 Task: Zoom in the location "Cabin in Peshastin" two times.
Action: Mouse moved to (420, 93)
Screenshot: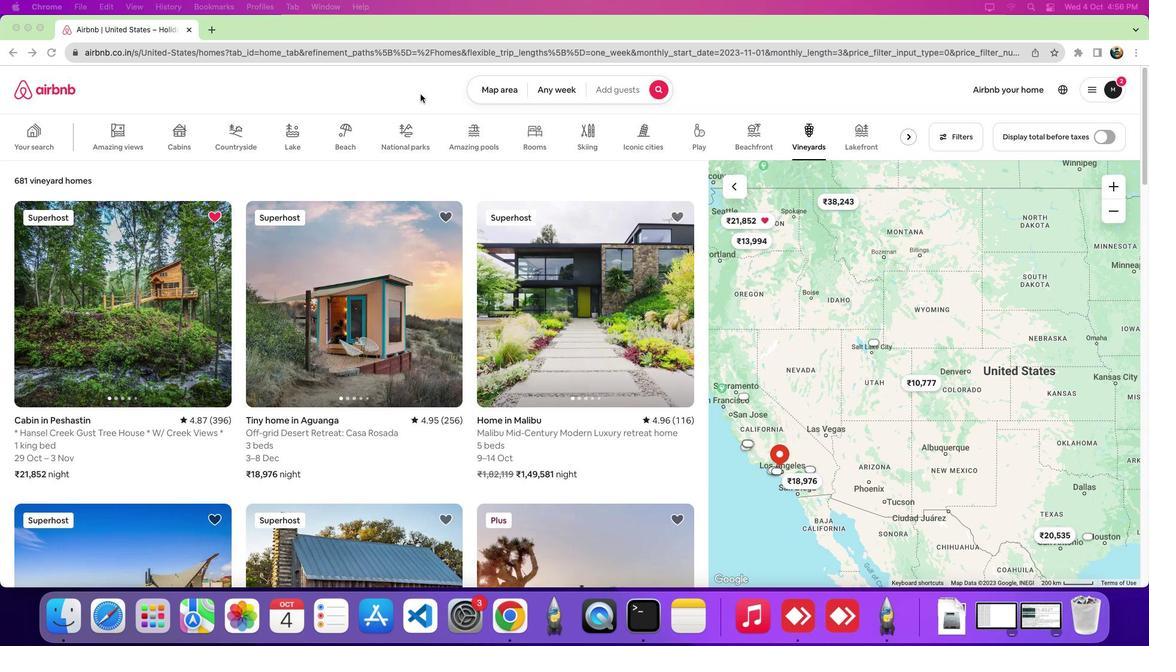
Action: Mouse pressed left at (420, 93)
Screenshot: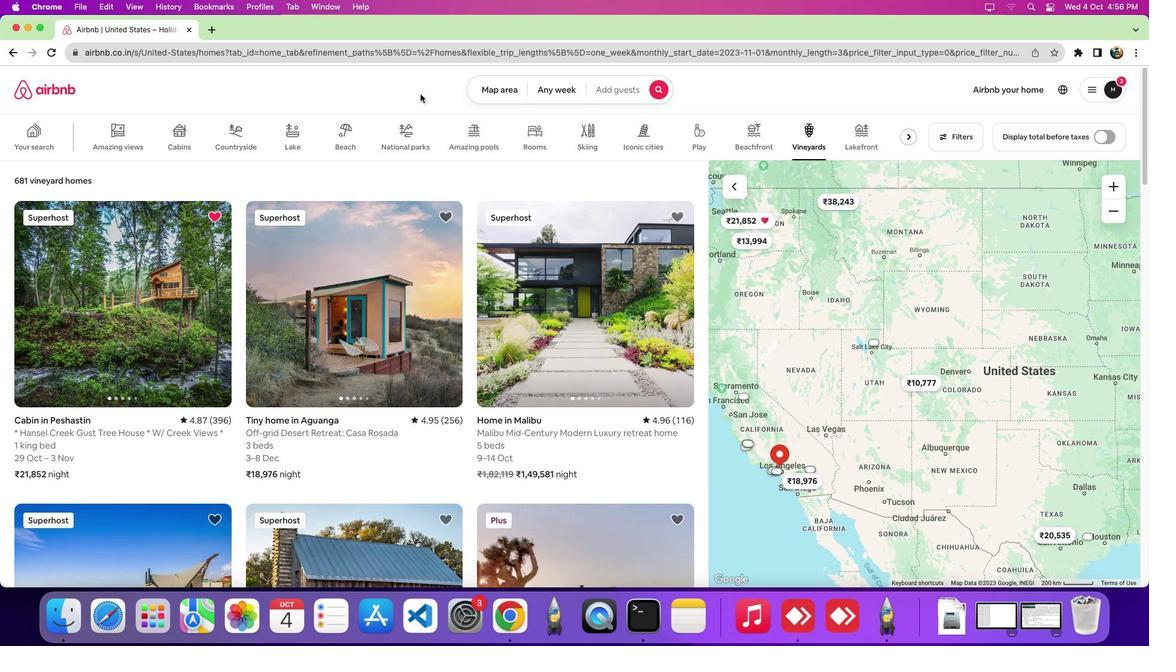 
Action: Mouse moved to (802, 133)
Screenshot: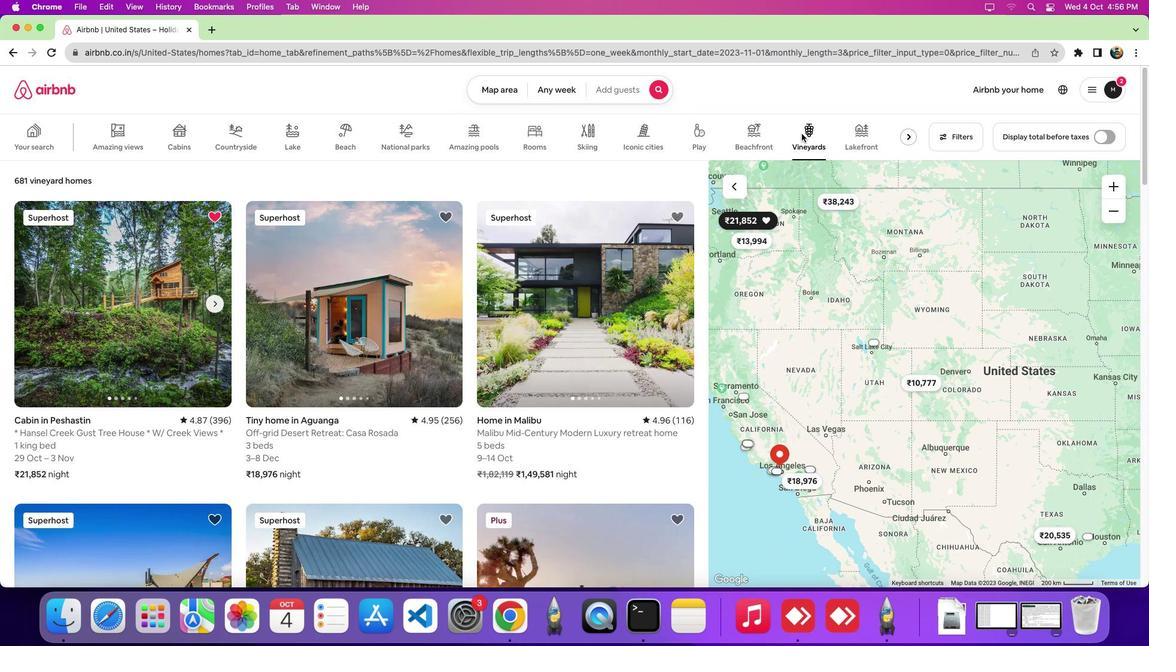 
Action: Mouse pressed left at (802, 133)
Screenshot: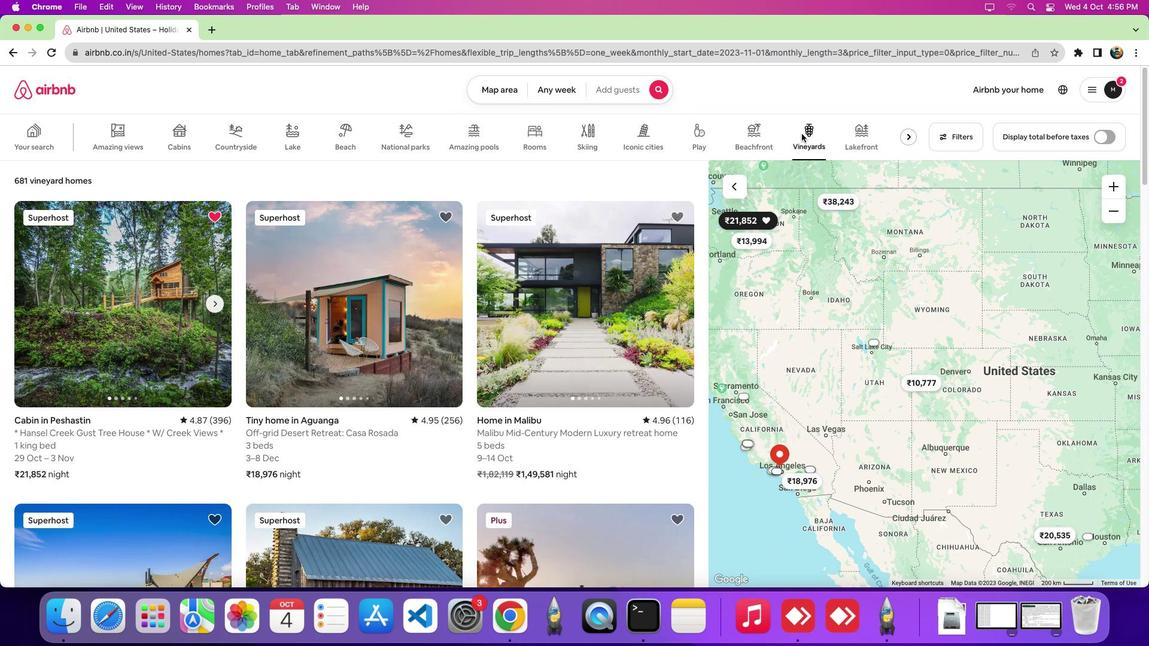 
Action: Mouse moved to (149, 347)
Screenshot: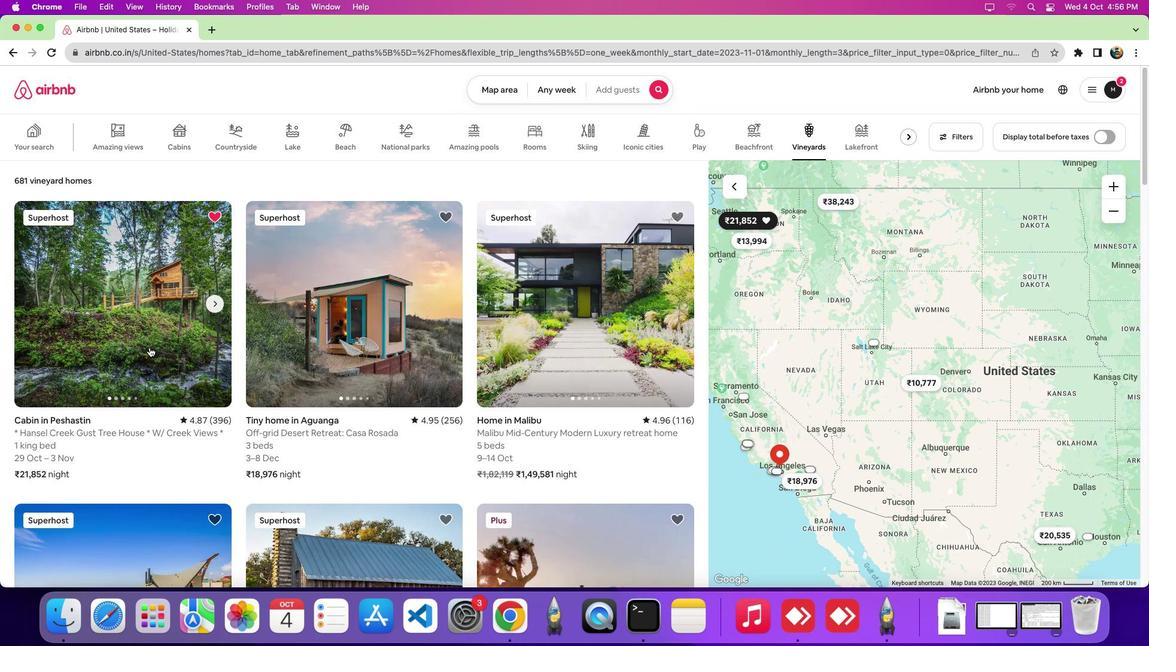 
Action: Mouse pressed left at (149, 347)
Screenshot: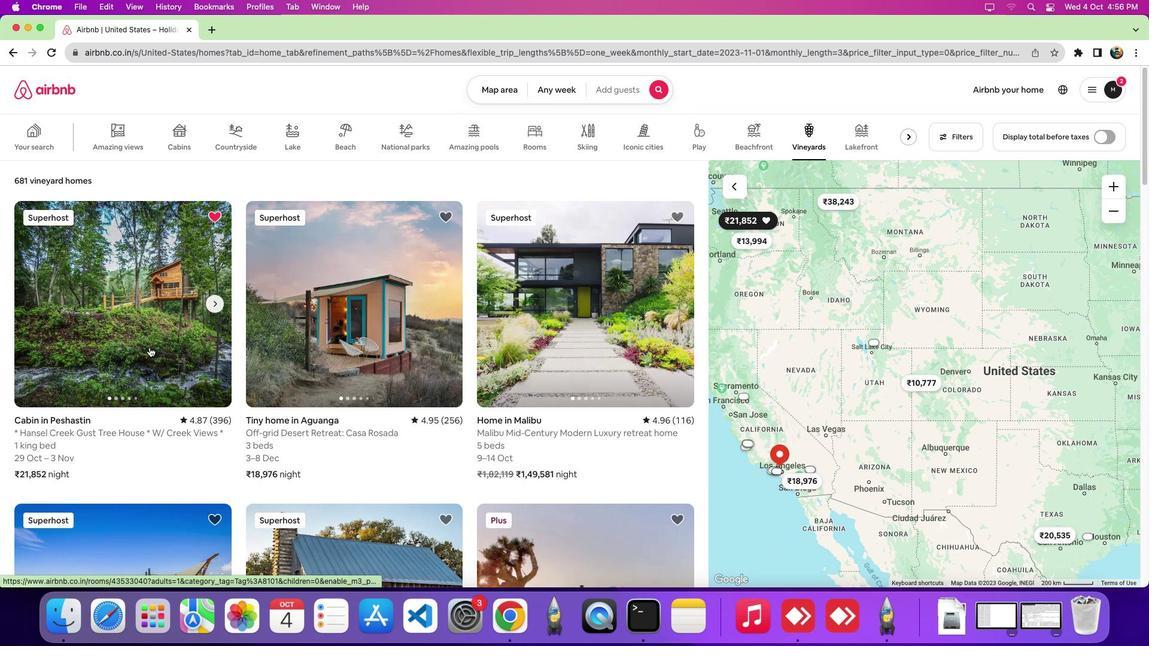 
Action: Mouse moved to (406, 390)
Screenshot: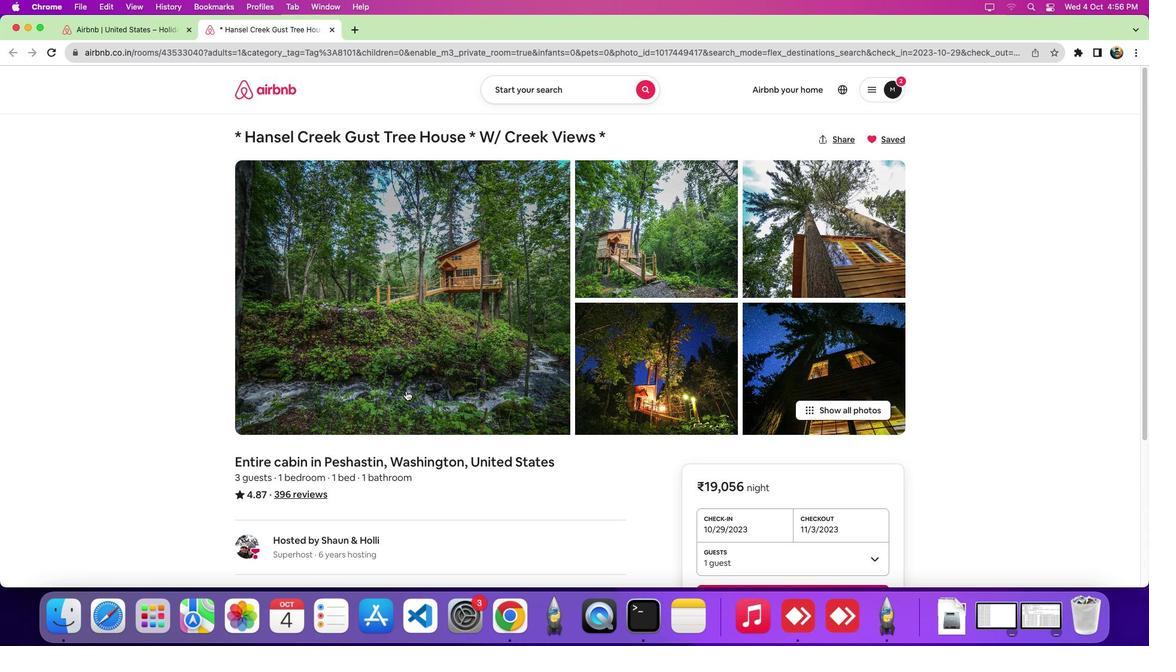 
Action: Mouse scrolled (406, 390) with delta (0, 0)
Screenshot: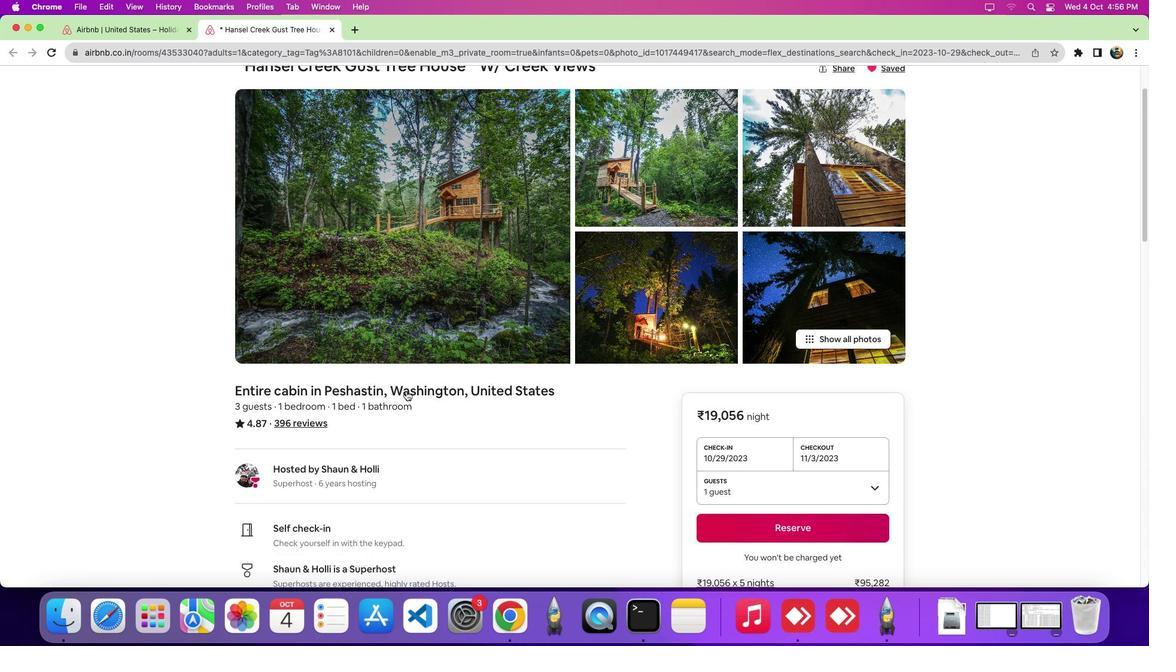
Action: Mouse scrolled (406, 390) with delta (0, 0)
Screenshot: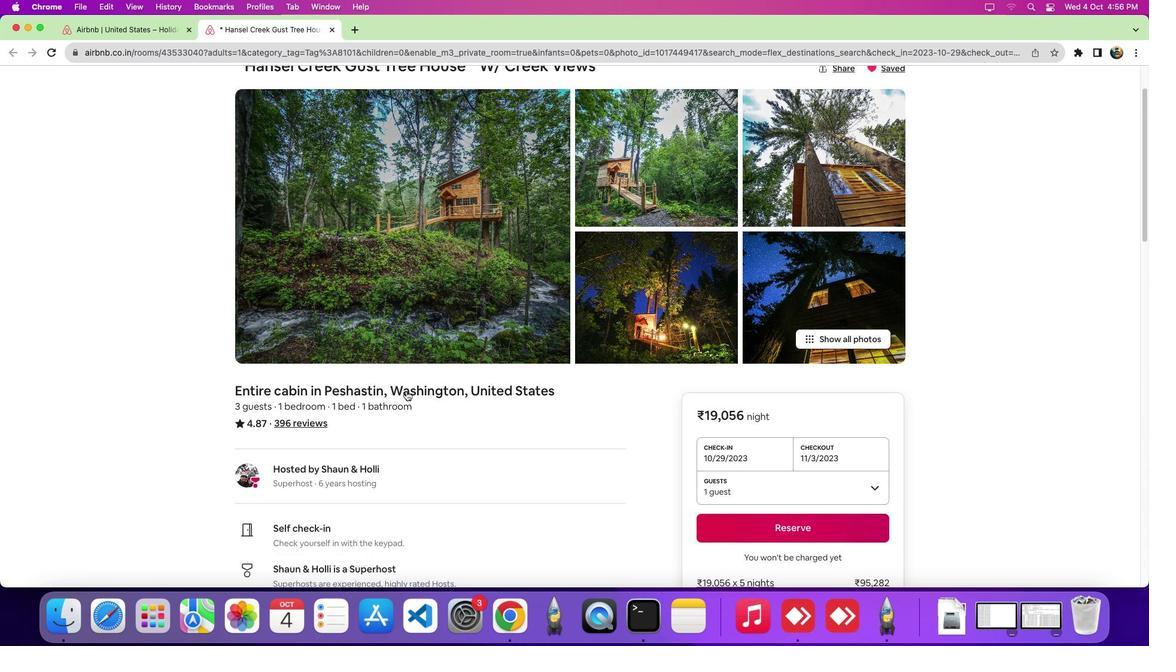 
Action: Mouse scrolled (406, 390) with delta (0, -5)
Screenshot: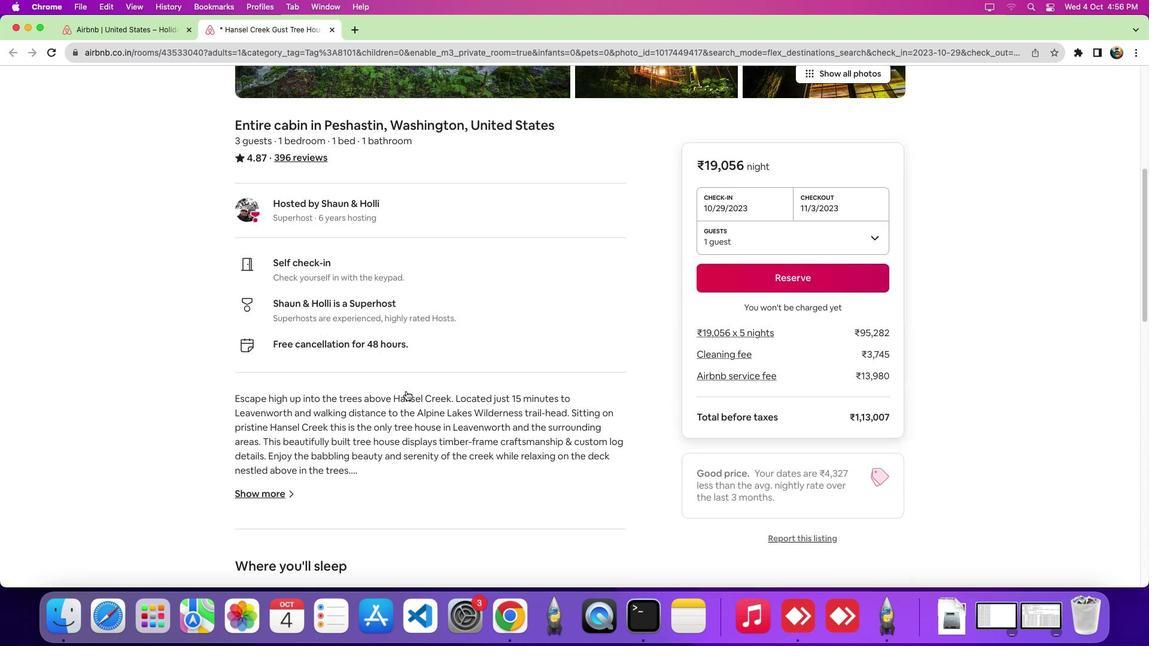 
Action: Mouse scrolled (406, 390) with delta (0, -7)
Screenshot: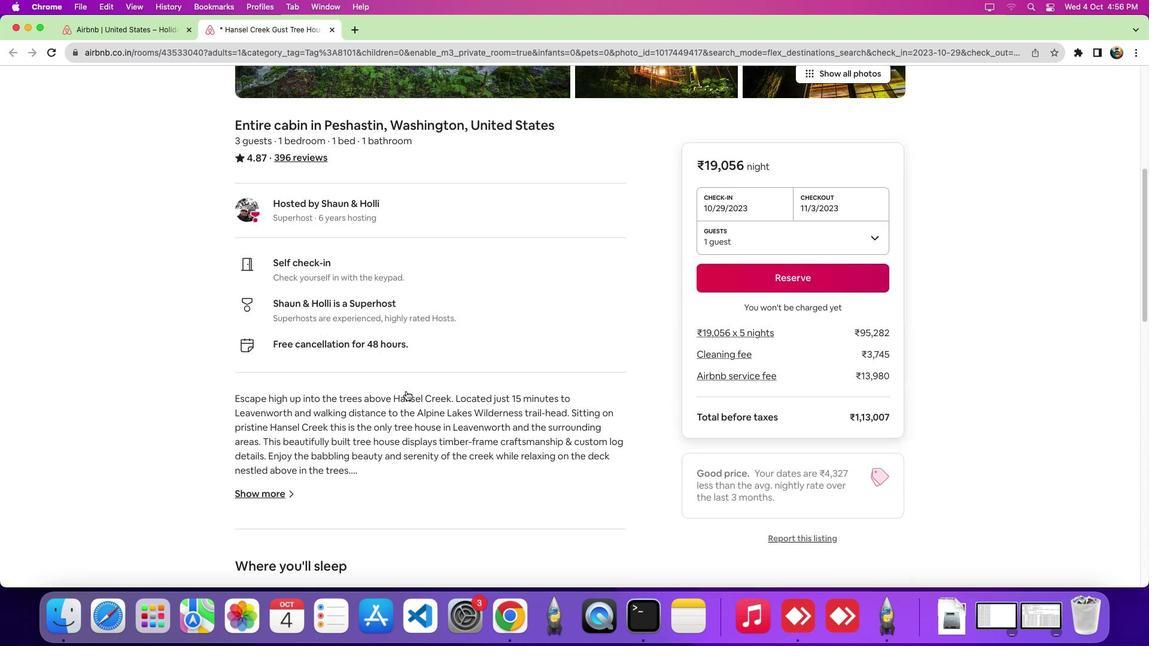 
Action: Mouse scrolled (406, 390) with delta (0, -8)
Screenshot: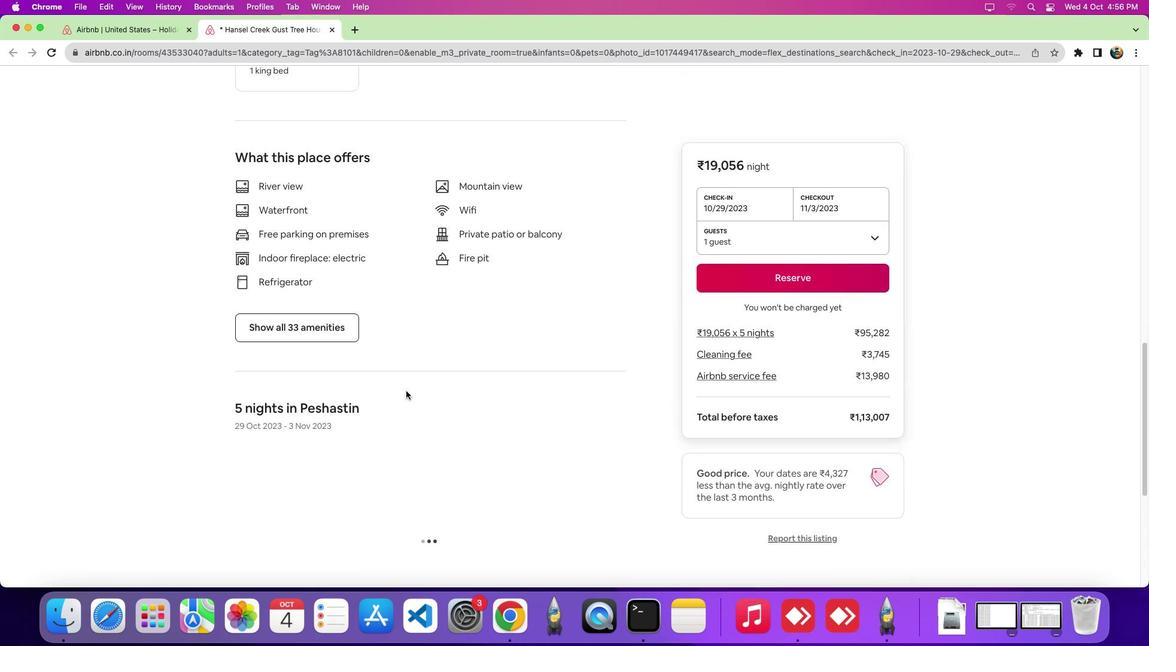 
Action: Mouse scrolled (406, 390) with delta (0, 0)
Screenshot: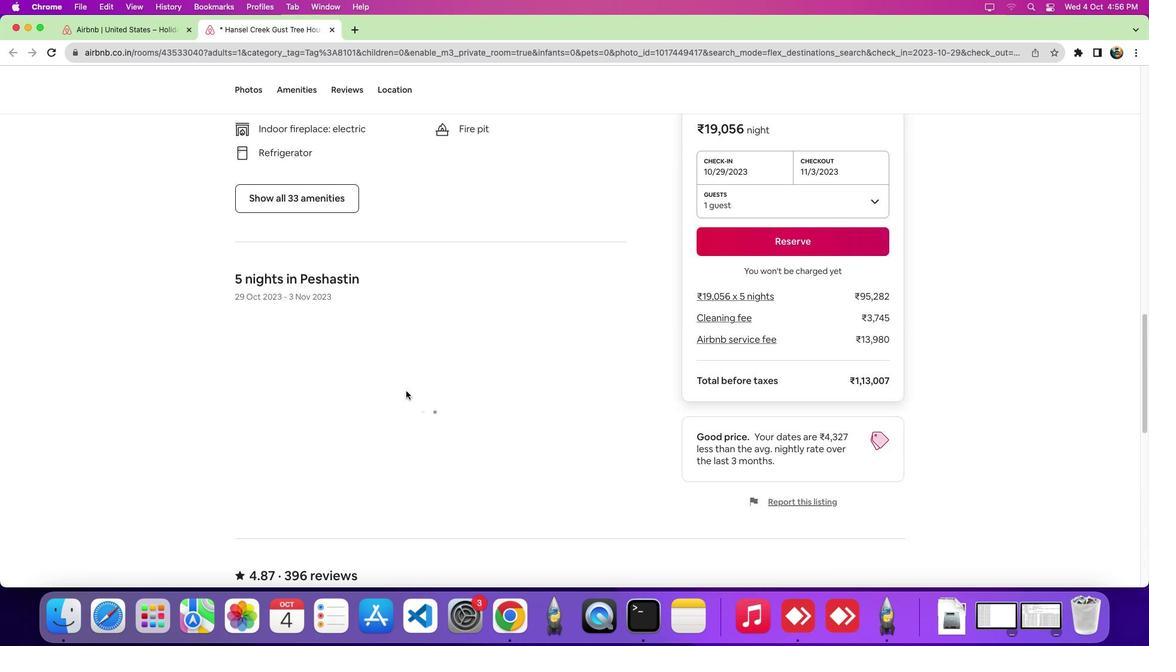 
Action: Mouse scrolled (406, 390) with delta (0, -1)
Screenshot: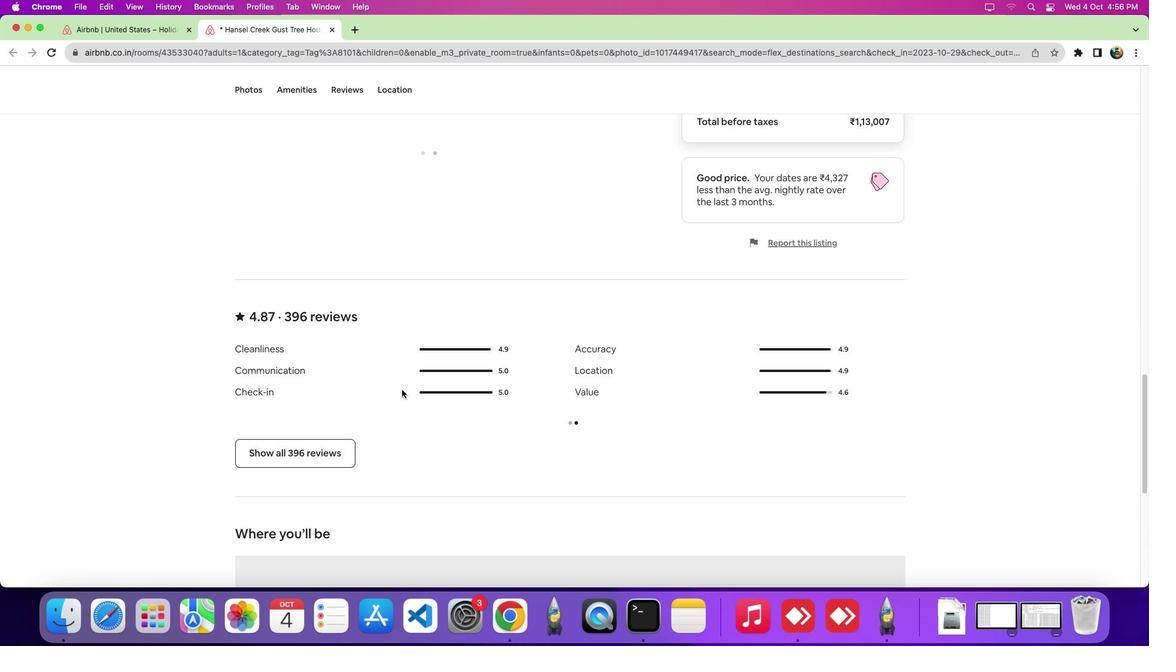 
Action: Mouse scrolled (406, 390) with delta (0, -5)
Screenshot: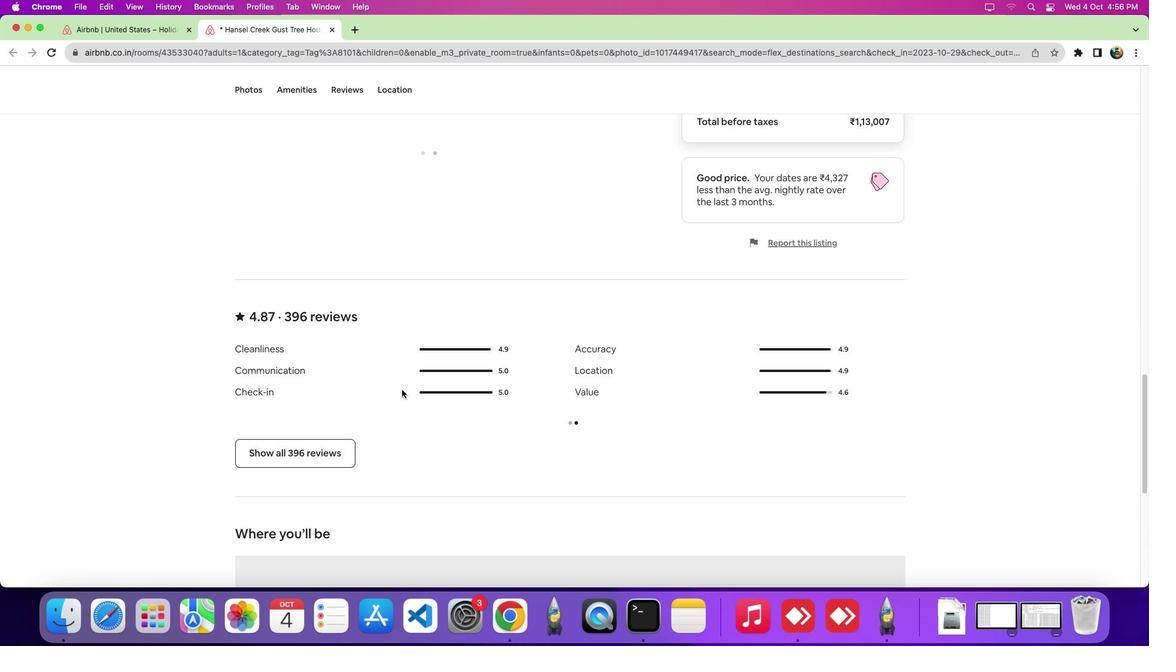 
Action: Mouse scrolled (406, 390) with delta (0, -8)
Screenshot: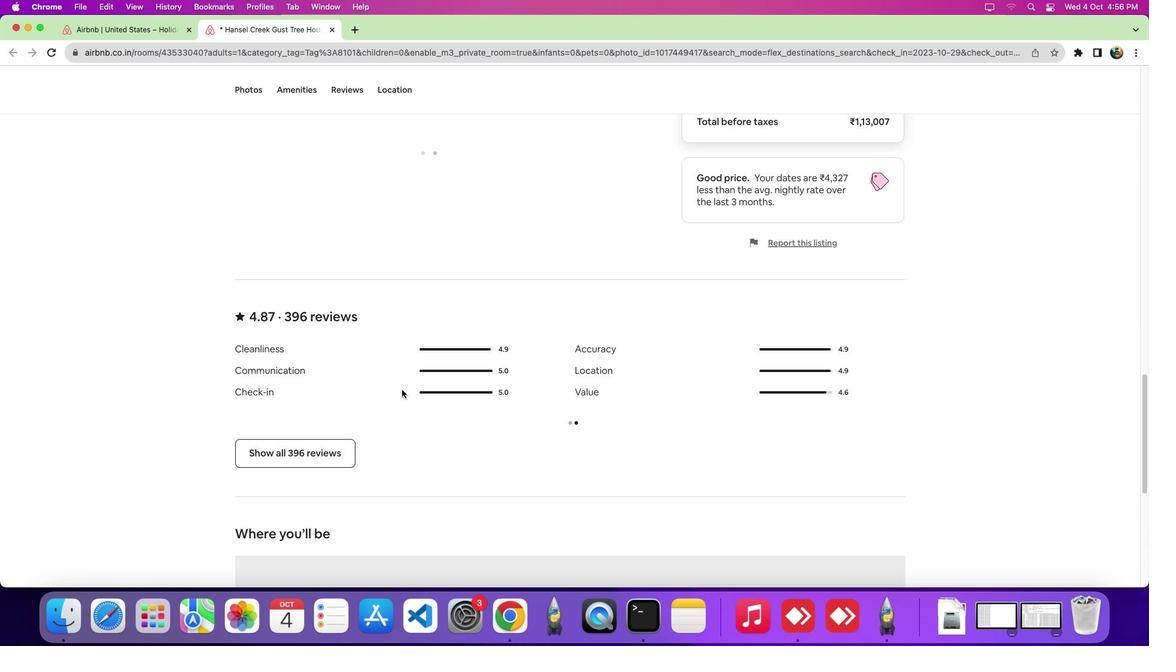 
Action: Mouse scrolled (406, 390) with delta (0, -8)
Screenshot: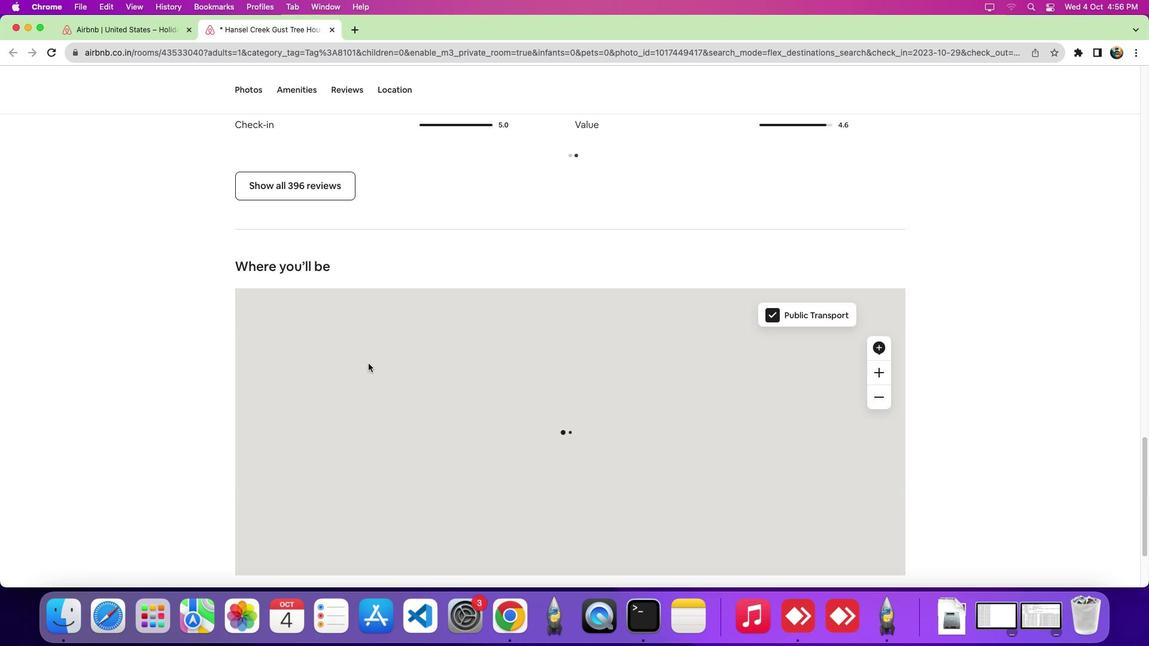 
Action: Mouse moved to (399, 91)
Screenshot: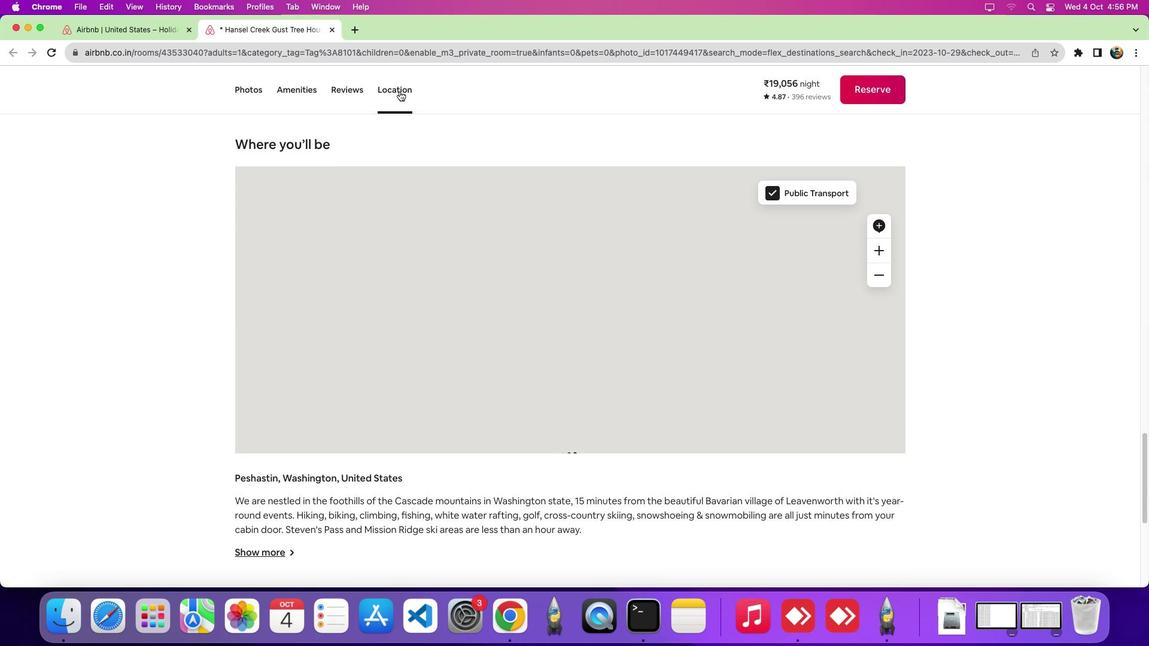 
Action: Mouse pressed left at (399, 91)
Screenshot: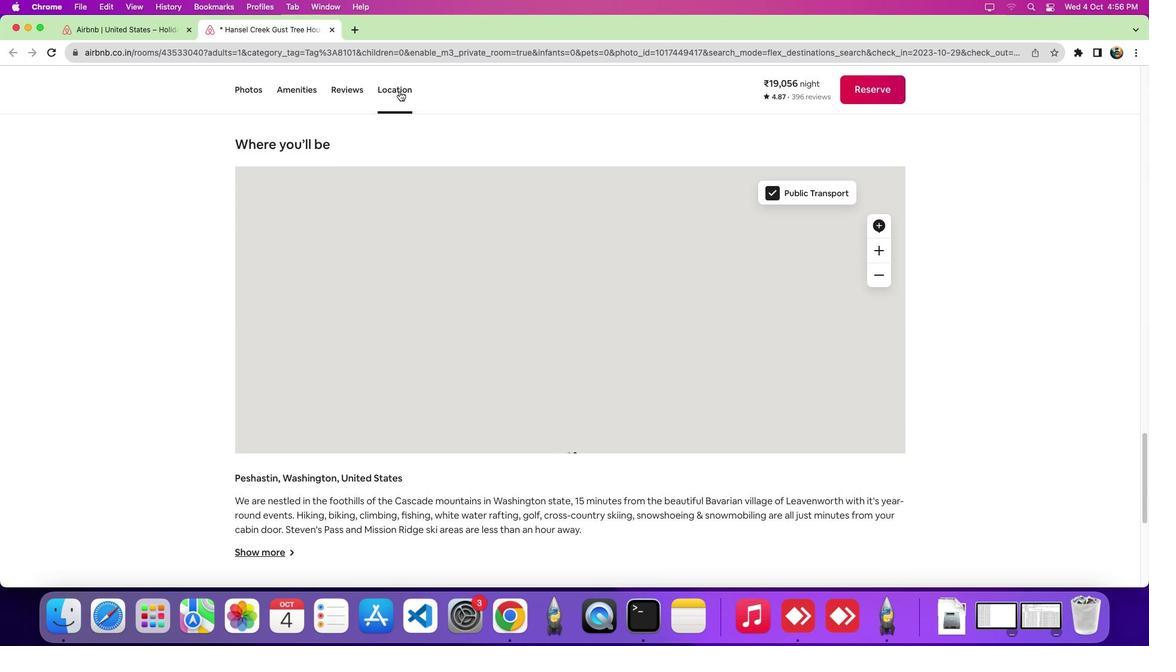 
Action: Mouse moved to (873, 251)
Screenshot: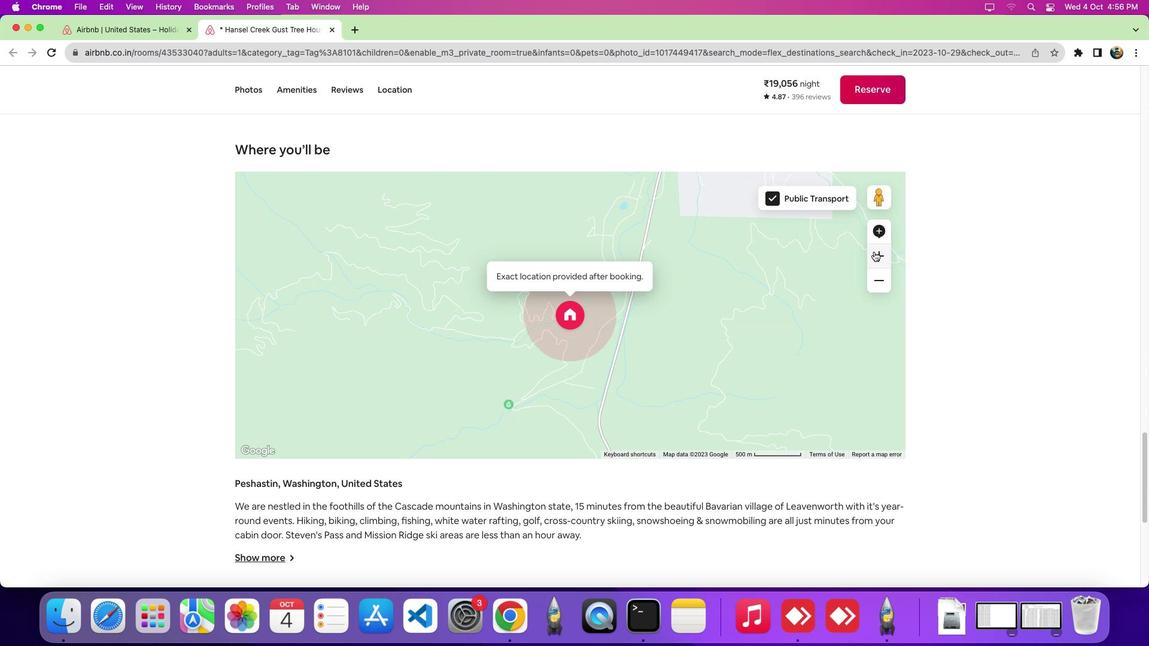 
Action: Mouse pressed left at (873, 251)
Screenshot: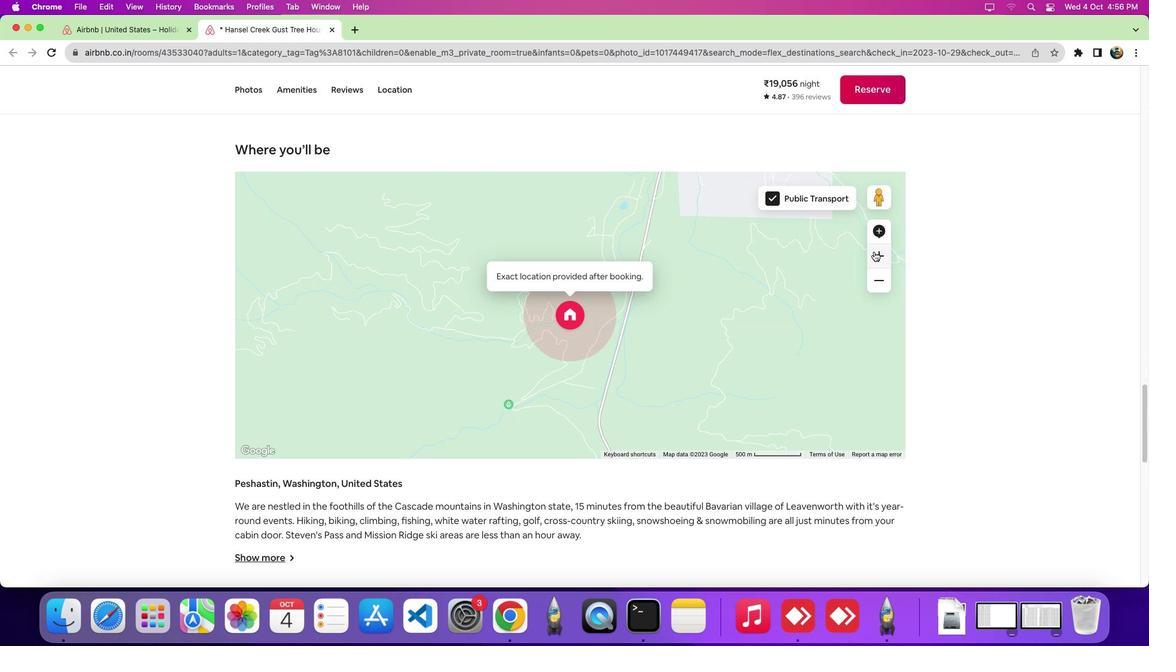 
Action: Mouse pressed left at (873, 251)
Screenshot: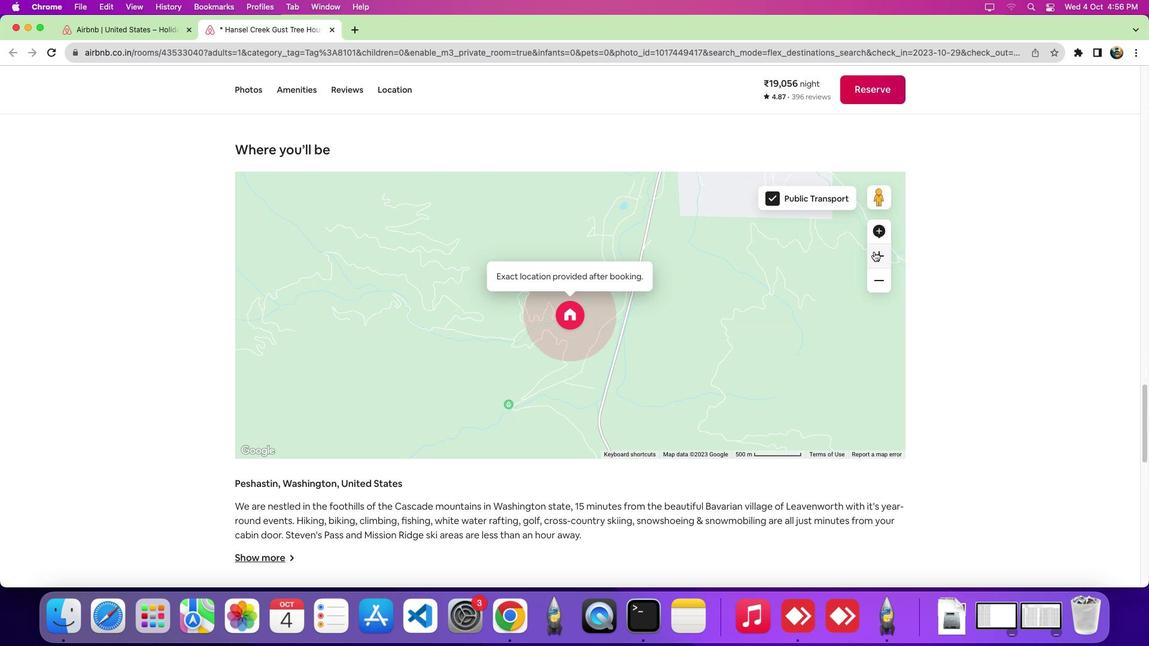 
Action: Mouse moved to (875, 259)
Screenshot: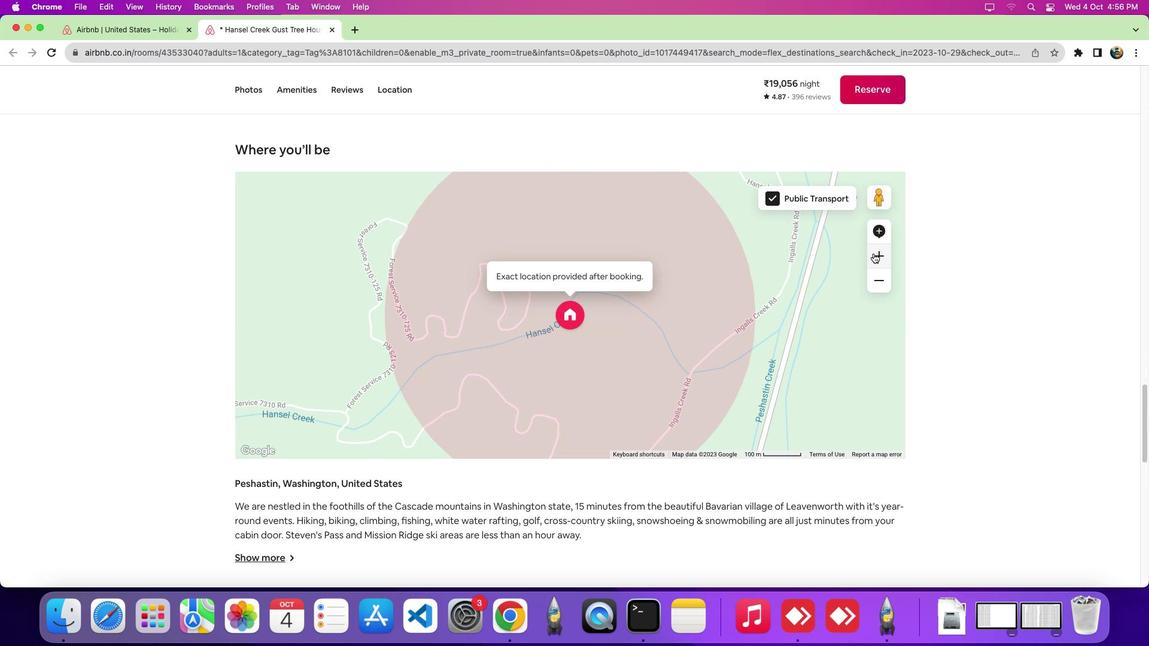 
